 Task: Display the standings of the 2022 Victory Lane Racing NASCAR Cup Series for the race "Toyota Owners 400" on the track "Richmond".
Action: Mouse moved to (223, 415)
Screenshot: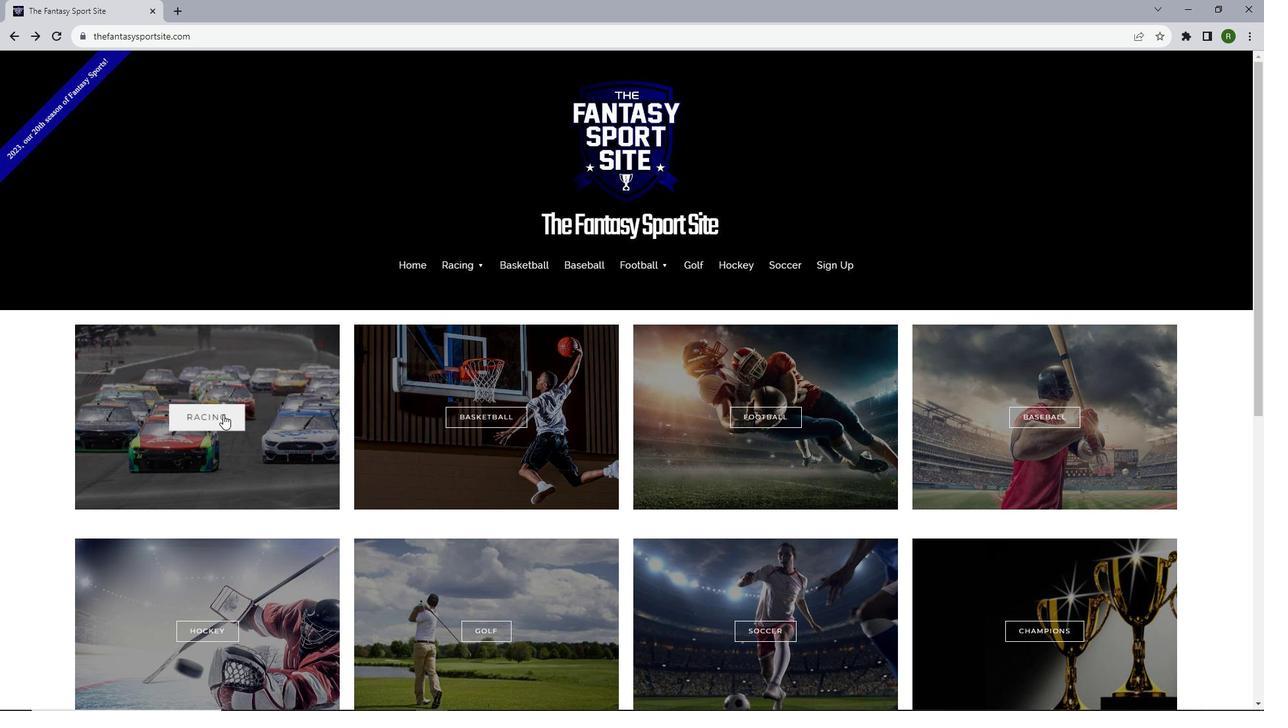 
Action: Mouse pressed left at (223, 415)
Screenshot: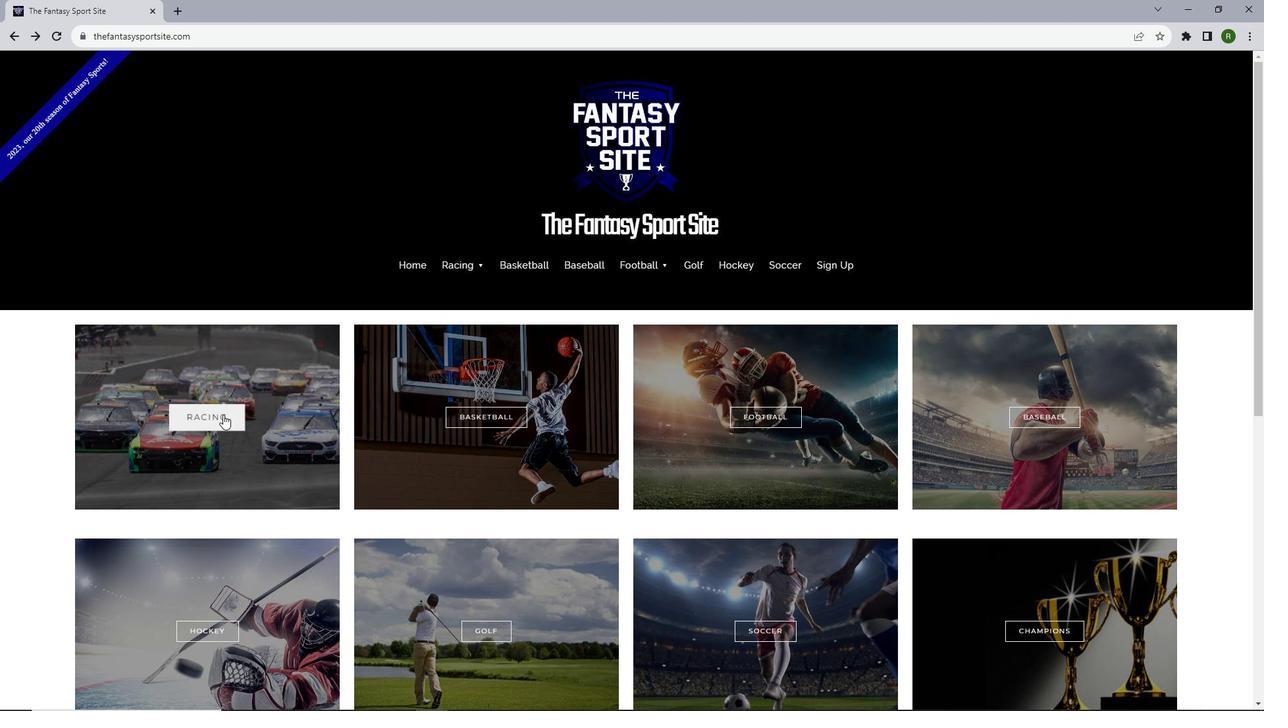 
Action: Mouse moved to (302, 413)
Screenshot: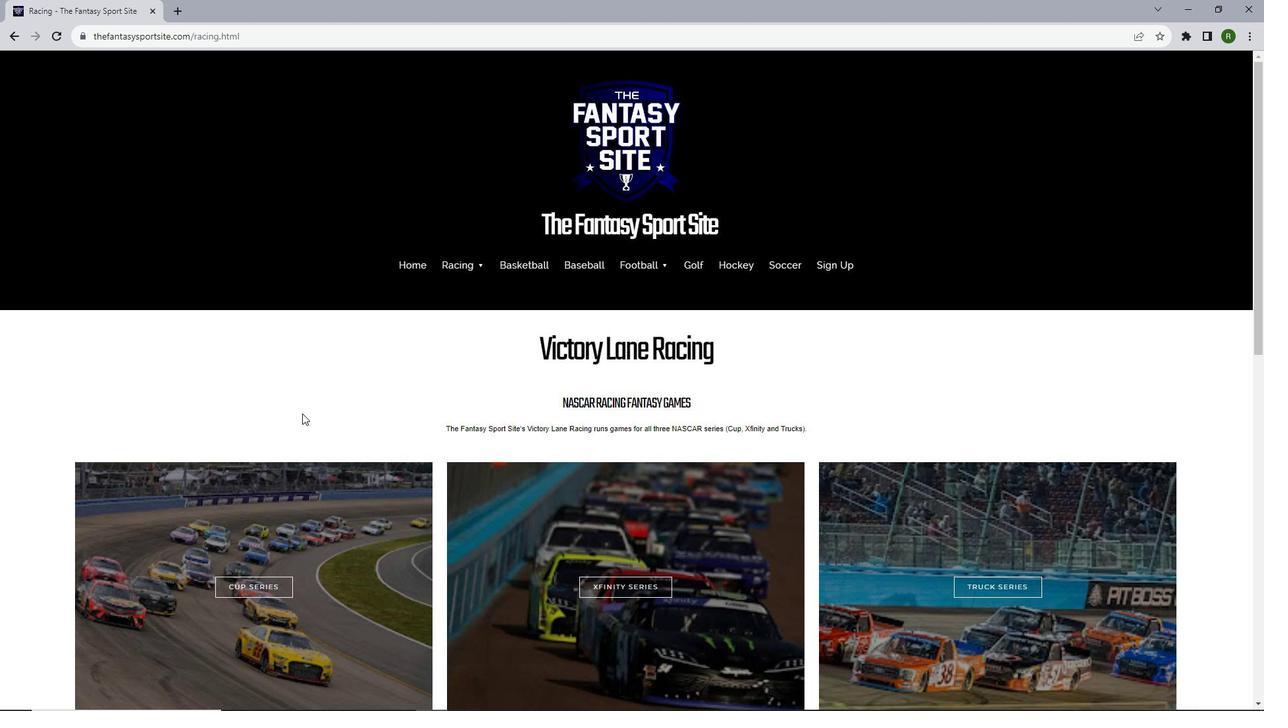 
Action: Mouse scrolled (302, 413) with delta (0, 0)
Screenshot: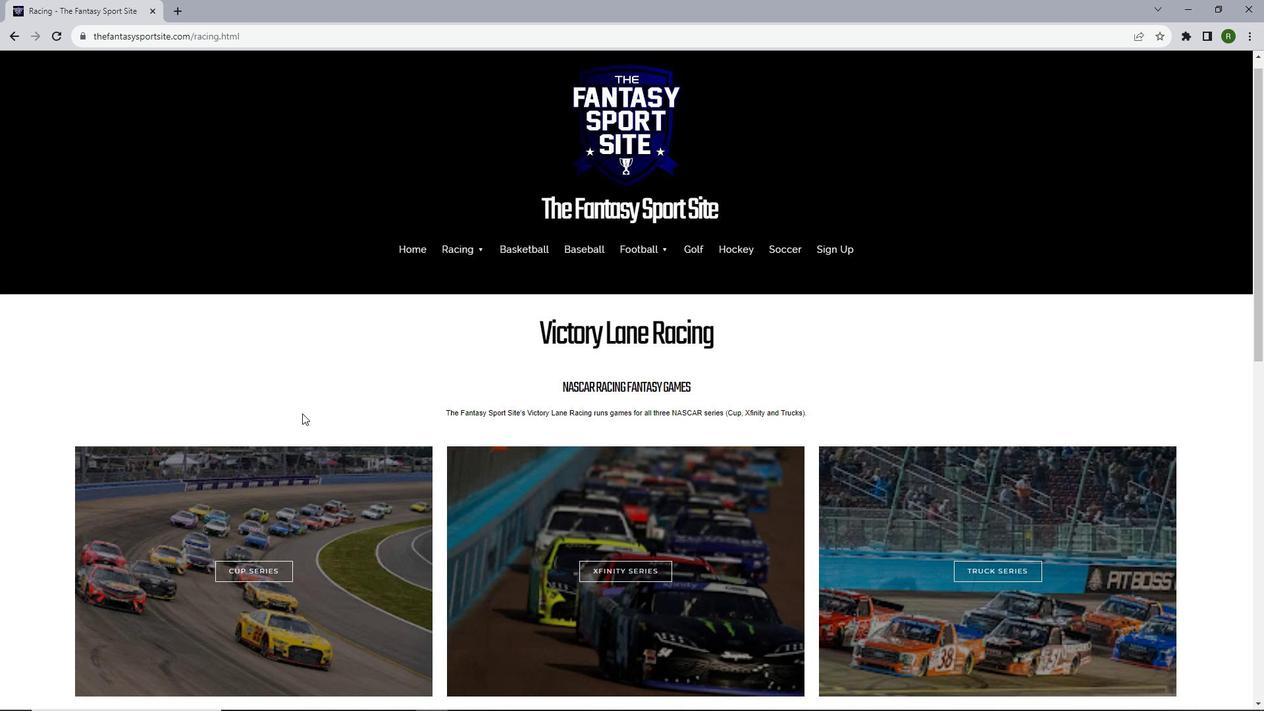 
Action: Mouse scrolled (302, 413) with delta (0, 0)
Screenshot: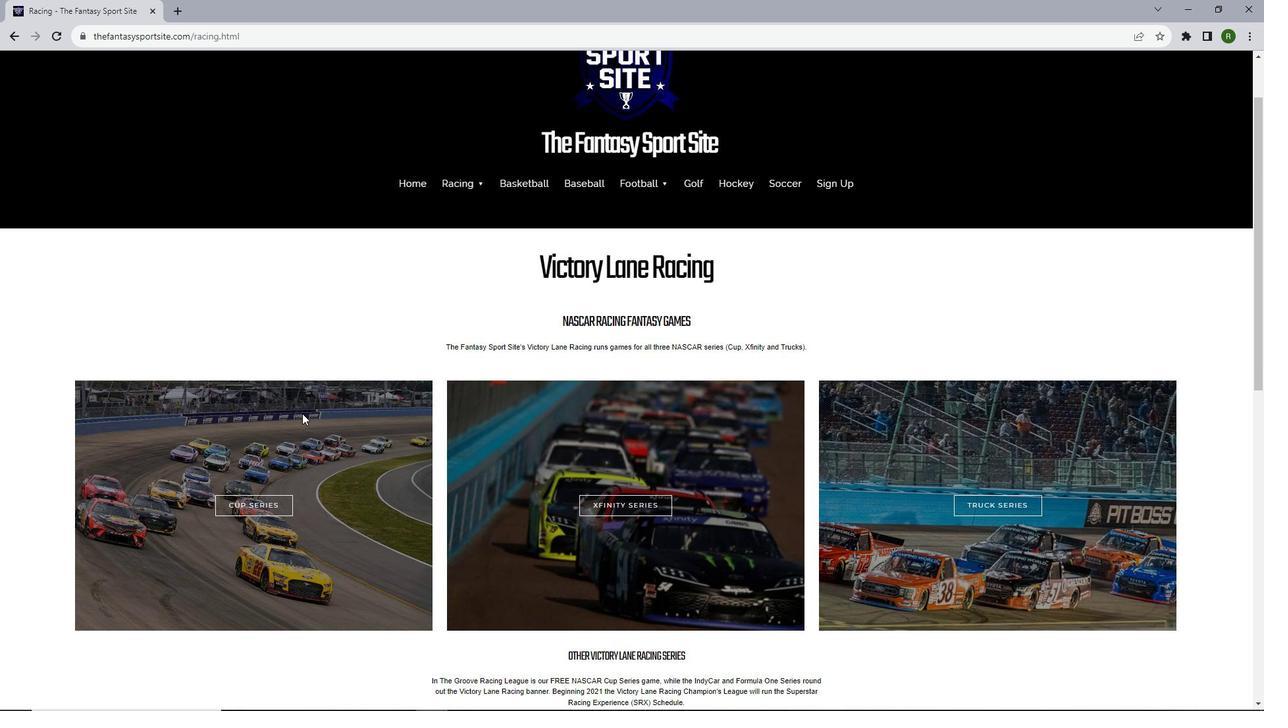 
Action: Mouse moved to (279, 447)
Screenshot: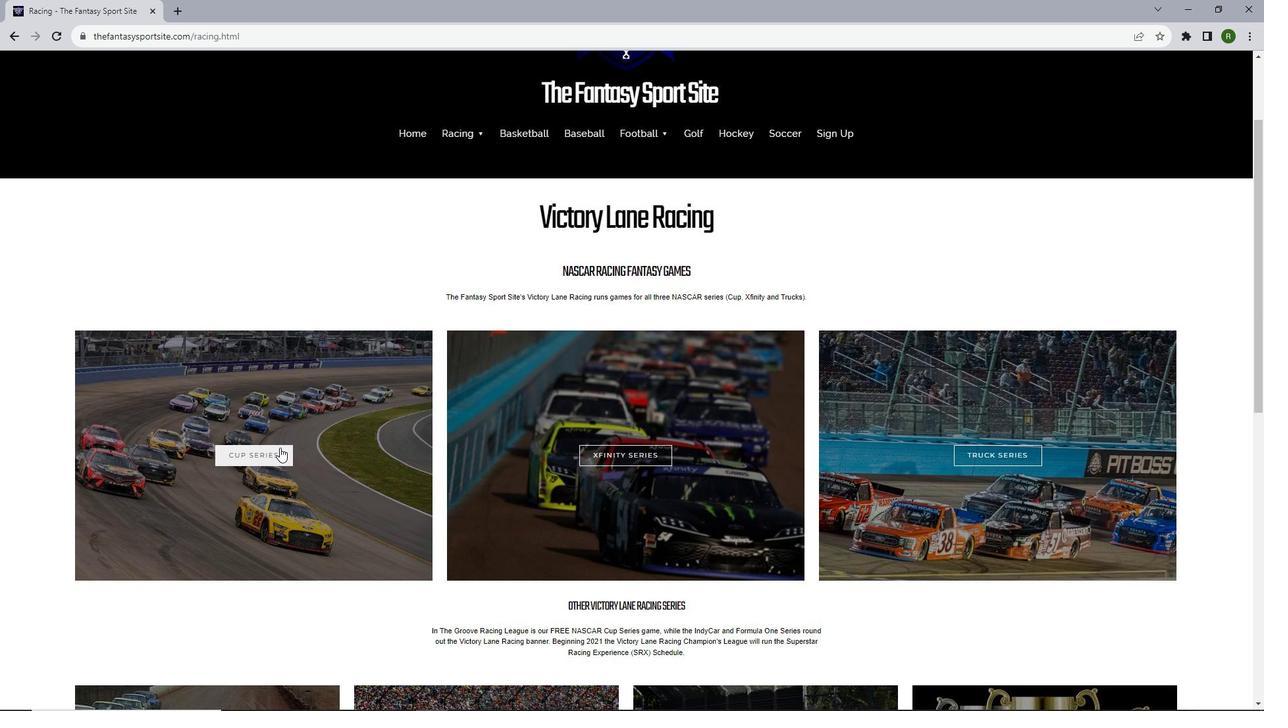 
Action: Mouse pressed left at (279, 447)
Screenshot: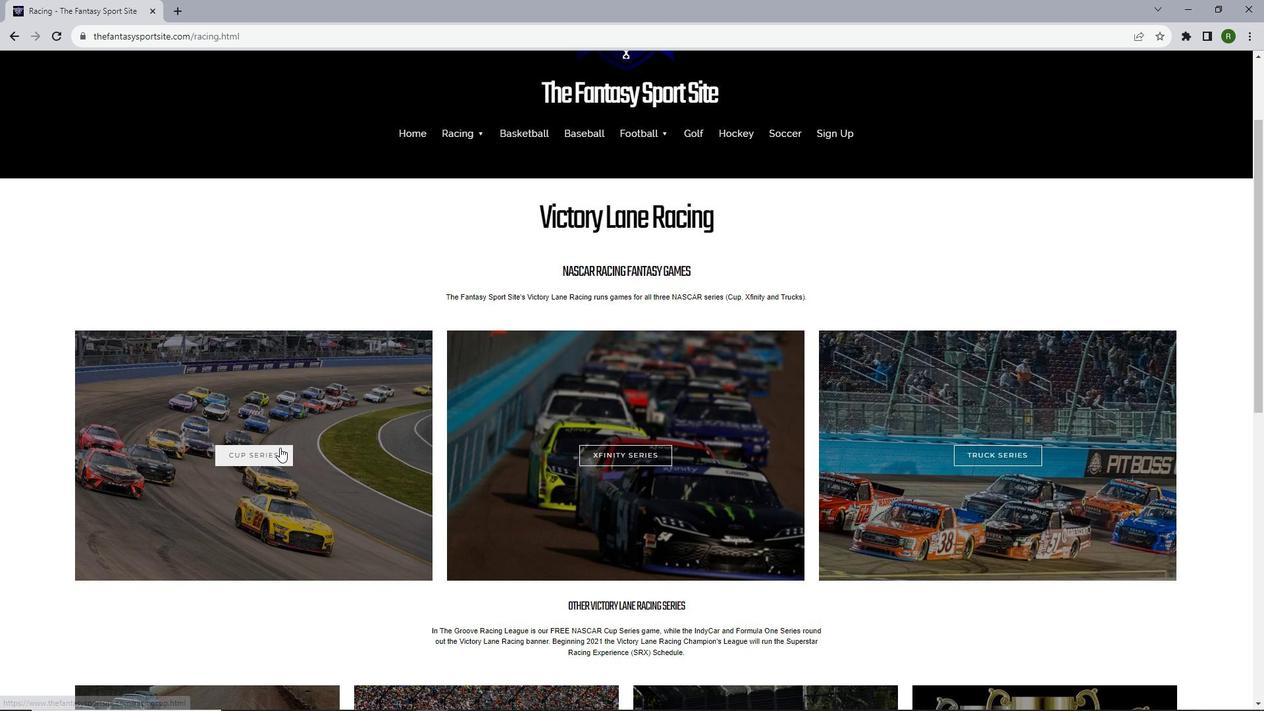 
Action: Mouse moved to (472, 443)
Screenshot: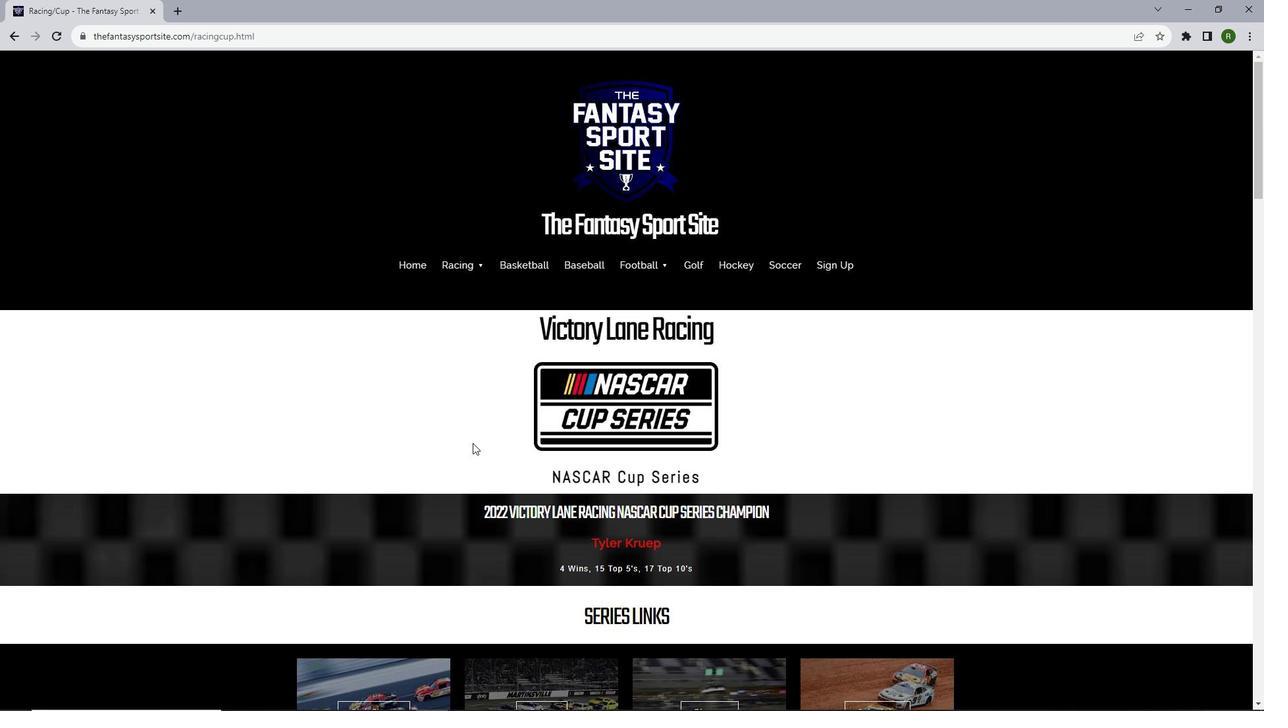 
Action: Mouse scrolled (472, 442) with delta (0, 0)
Screenshot: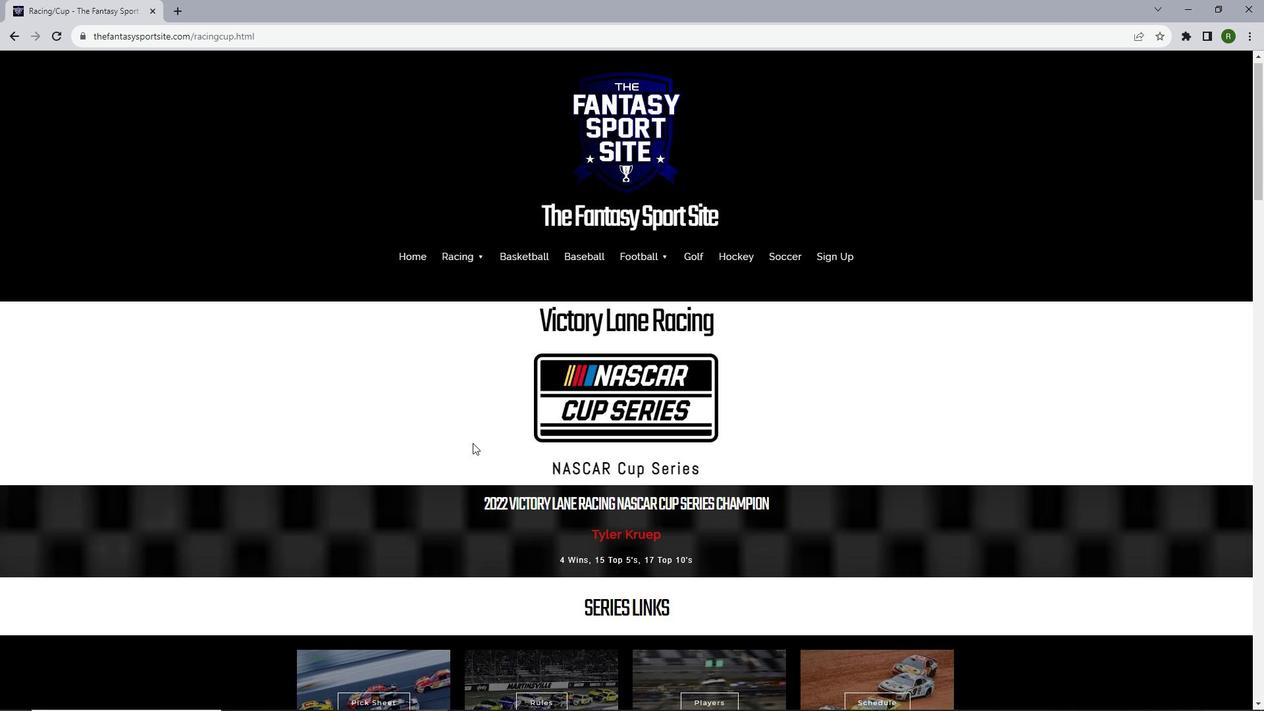
Action: Mouse scrolled (472, 442) with delta (0, 0)
Screenshot: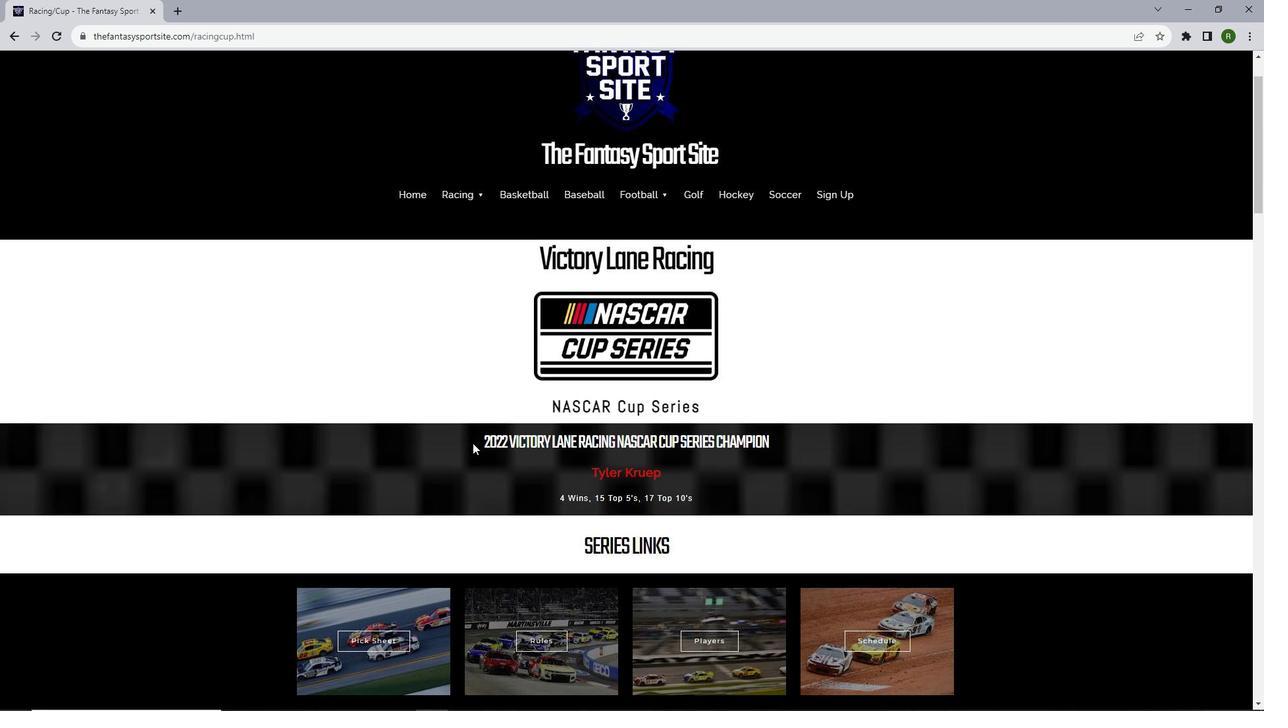 
Action: Mouse scrolled (472, 442) with delta (0, 0)
Screenshot: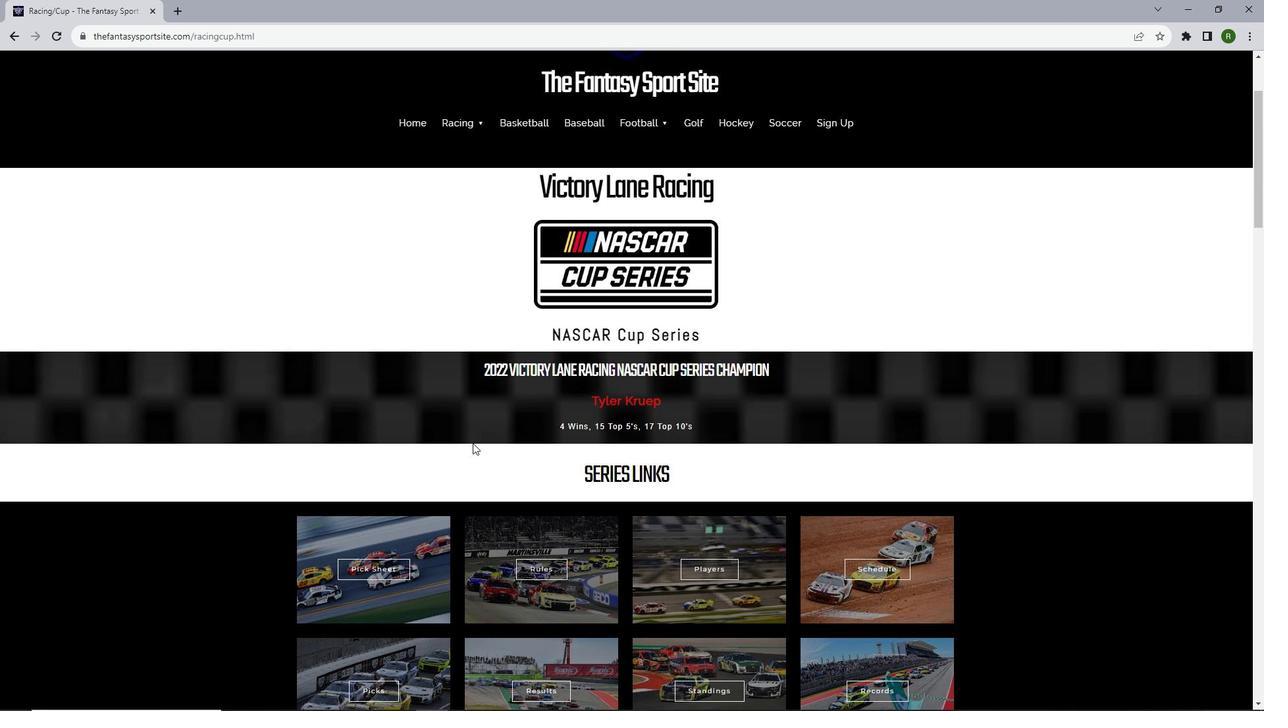 
Action: Mouse scrolled (472, 442) with delta (0, 0)
Screenshot: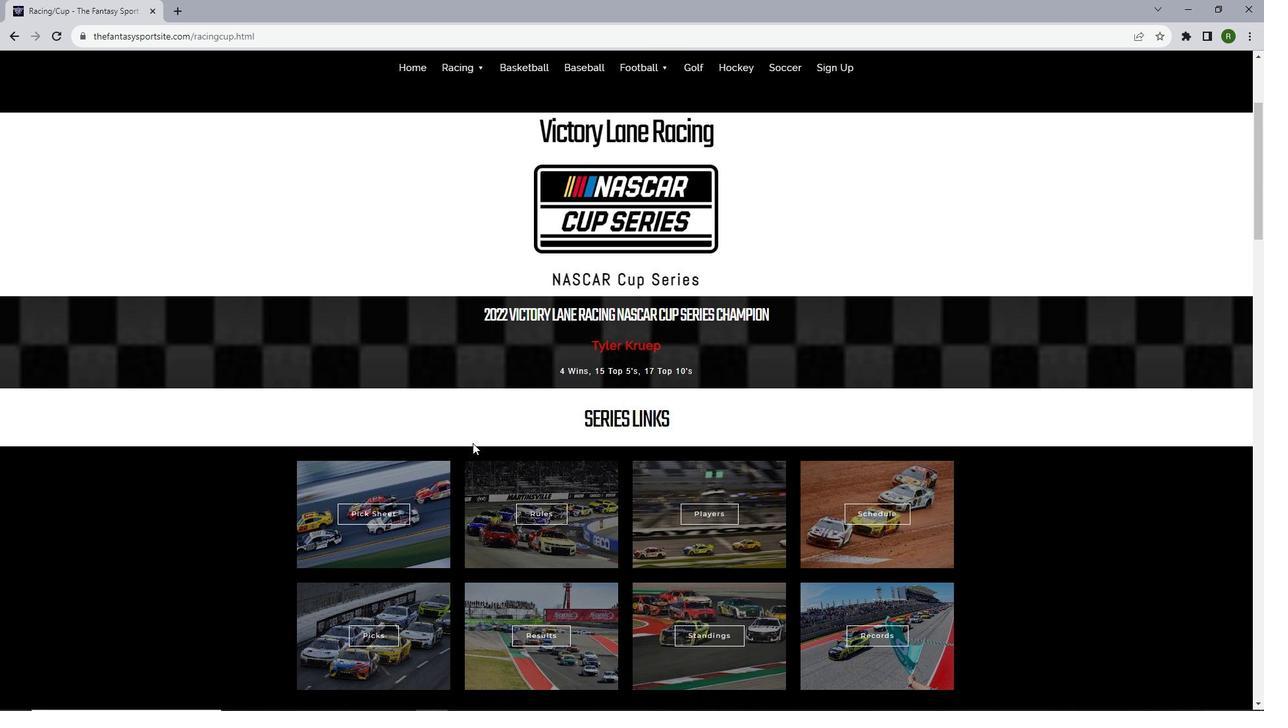 
Action: Mouse scrolled (472, 442) with delta (0, 0)
Screenshot: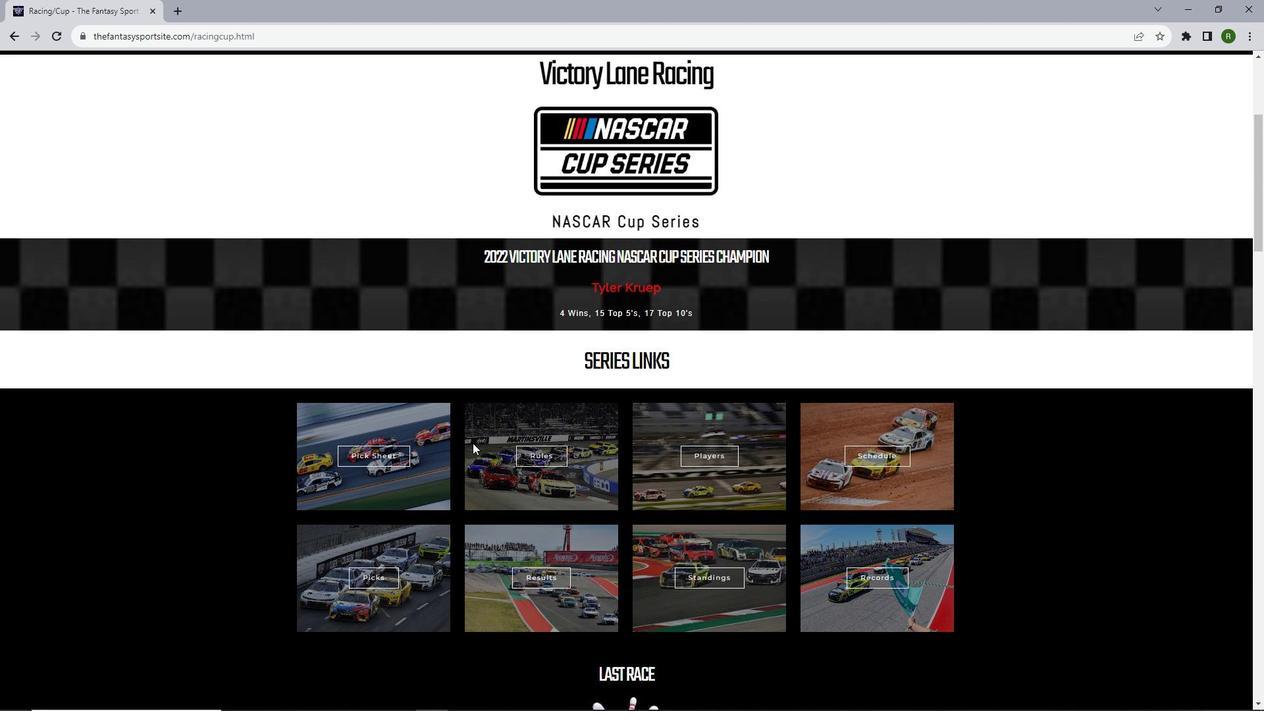 
Action: Mouse scrolled (472, 442) with delta (0, 0)
Screenshot: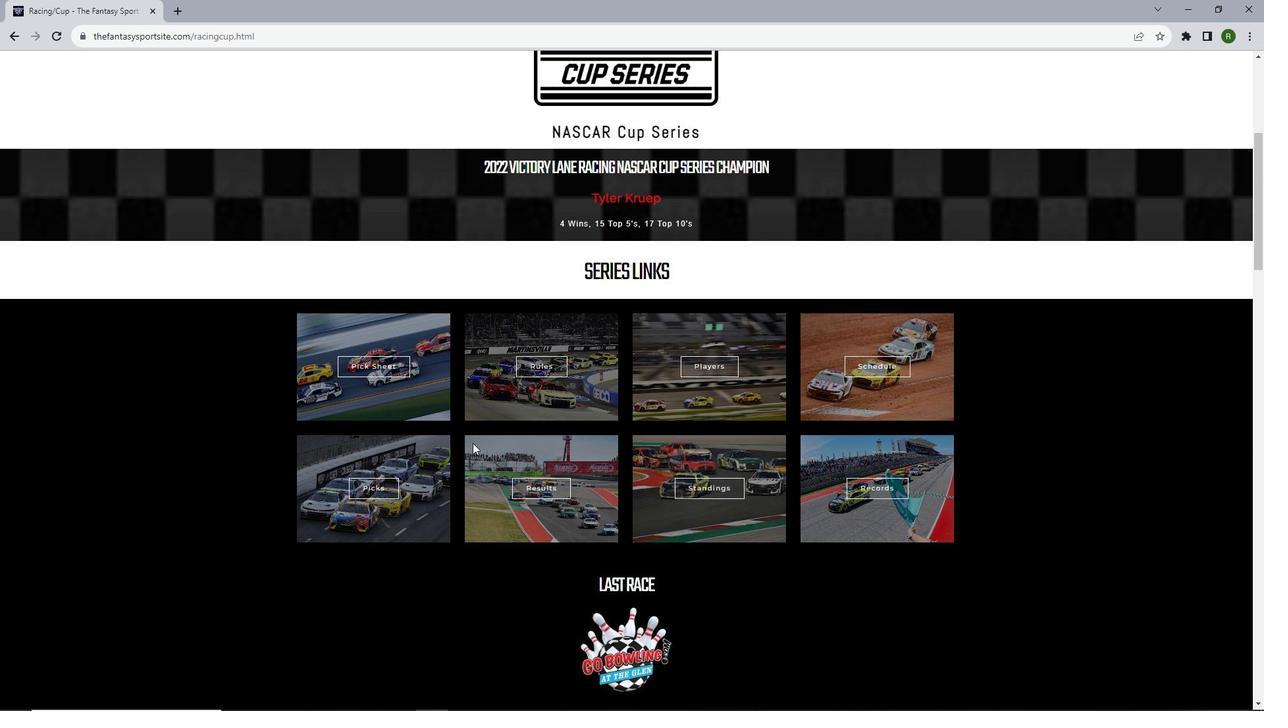 
Action: Mouse moved to (705, 430)
Screenshot: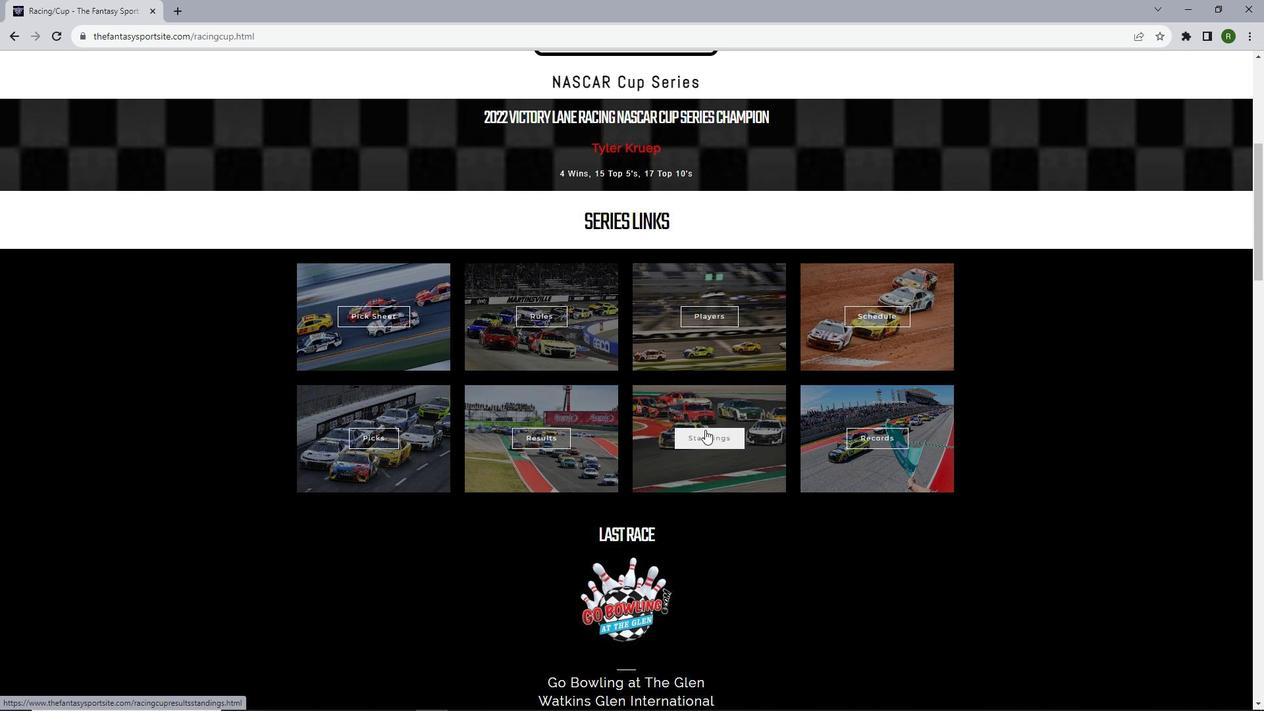 
Action: Mouse pressed left at (705, 430)
Screenshot: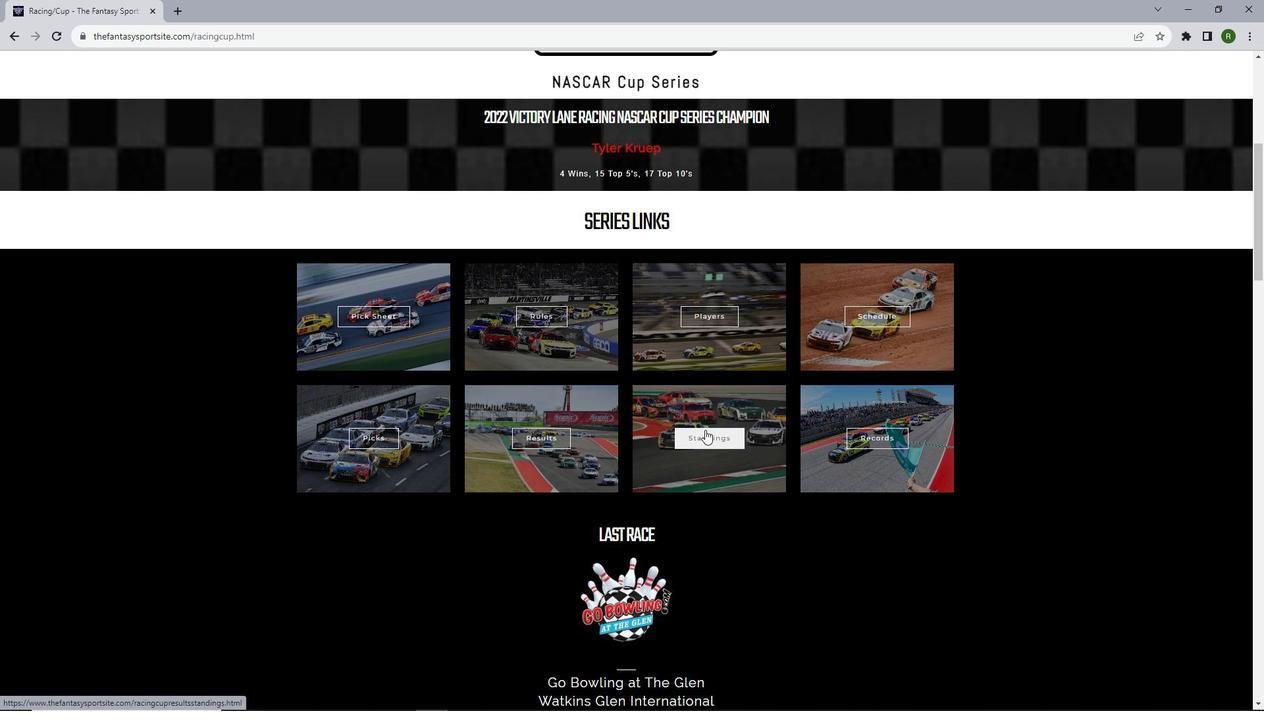 
Action: Mouse moved to (646, 434)
Screenshot: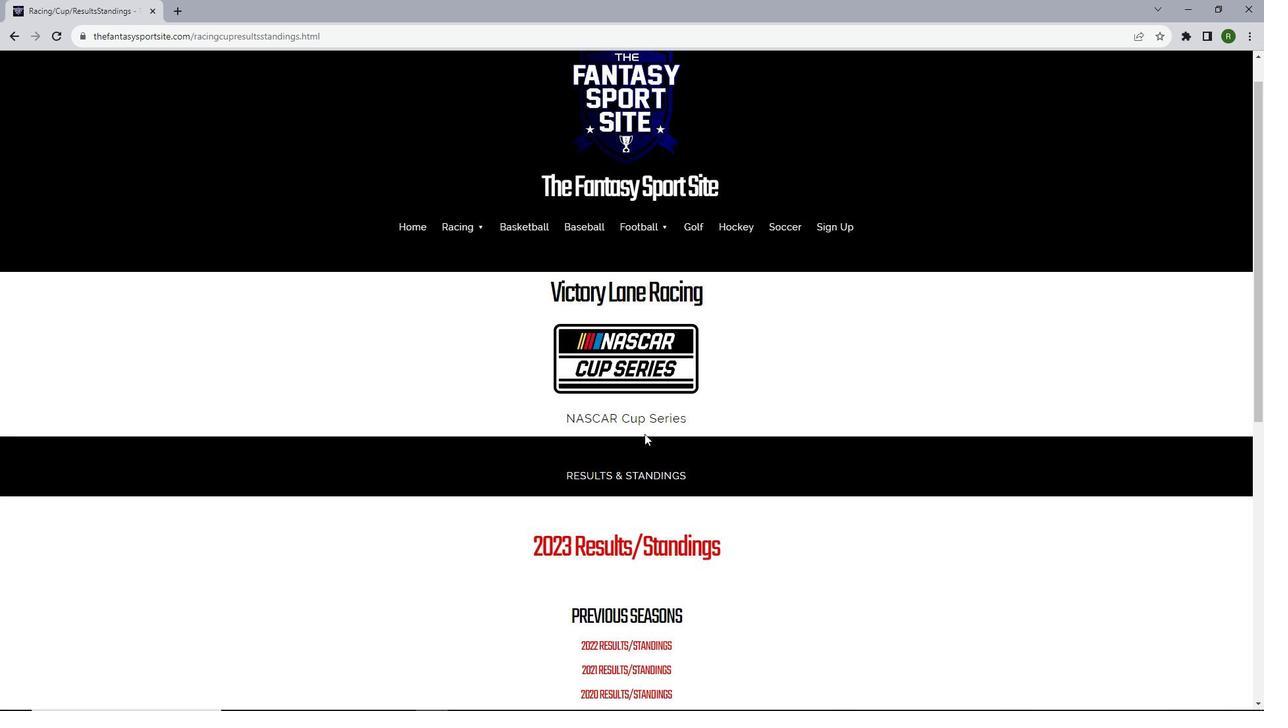 
Action: Mouse scrolled (646, 434) with delta (0, 0)
Screenshot: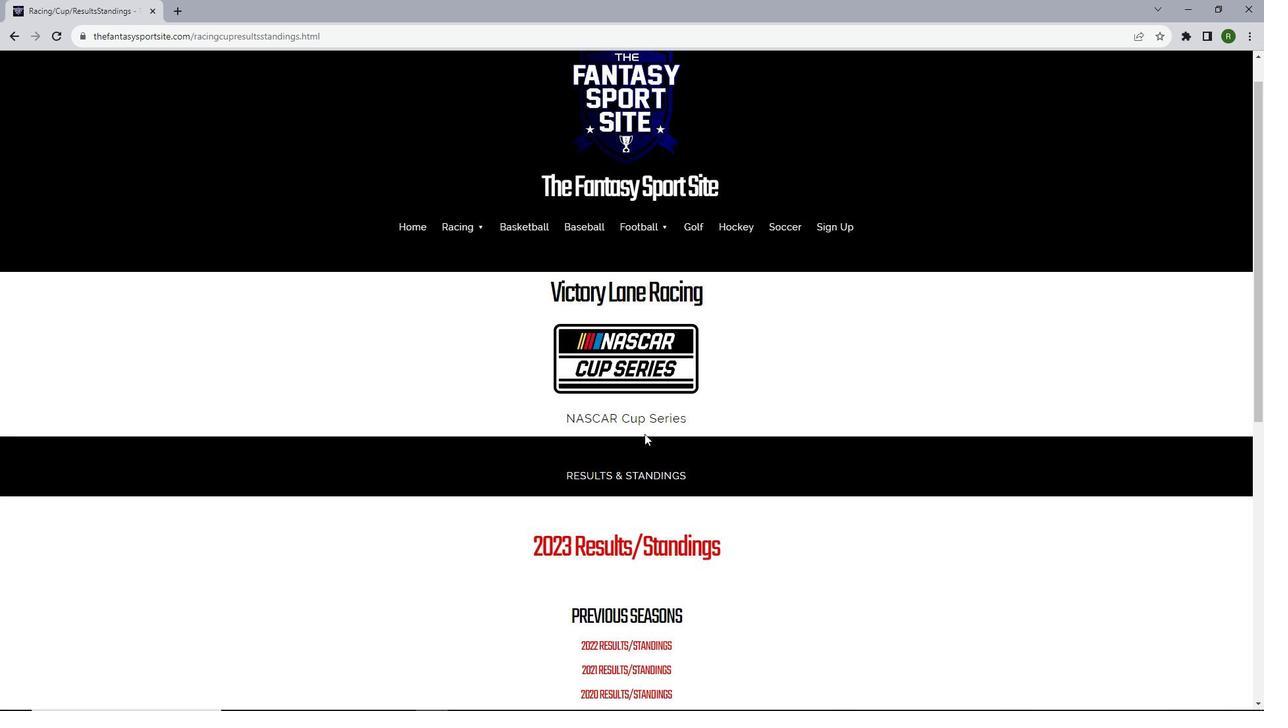 
Action: Mouse moved to (644, 434)
Screenshot: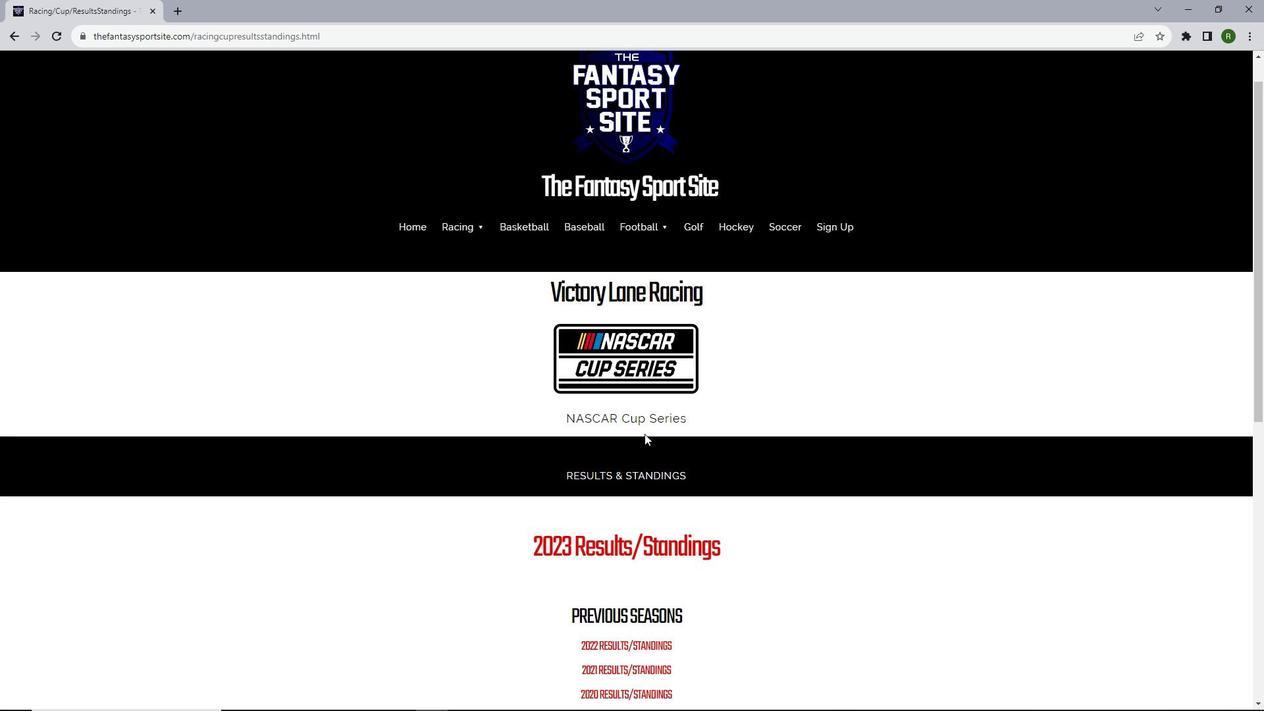 
Action: Mouse scrolled (644, 433) with delta (0, 0)
Screenshot: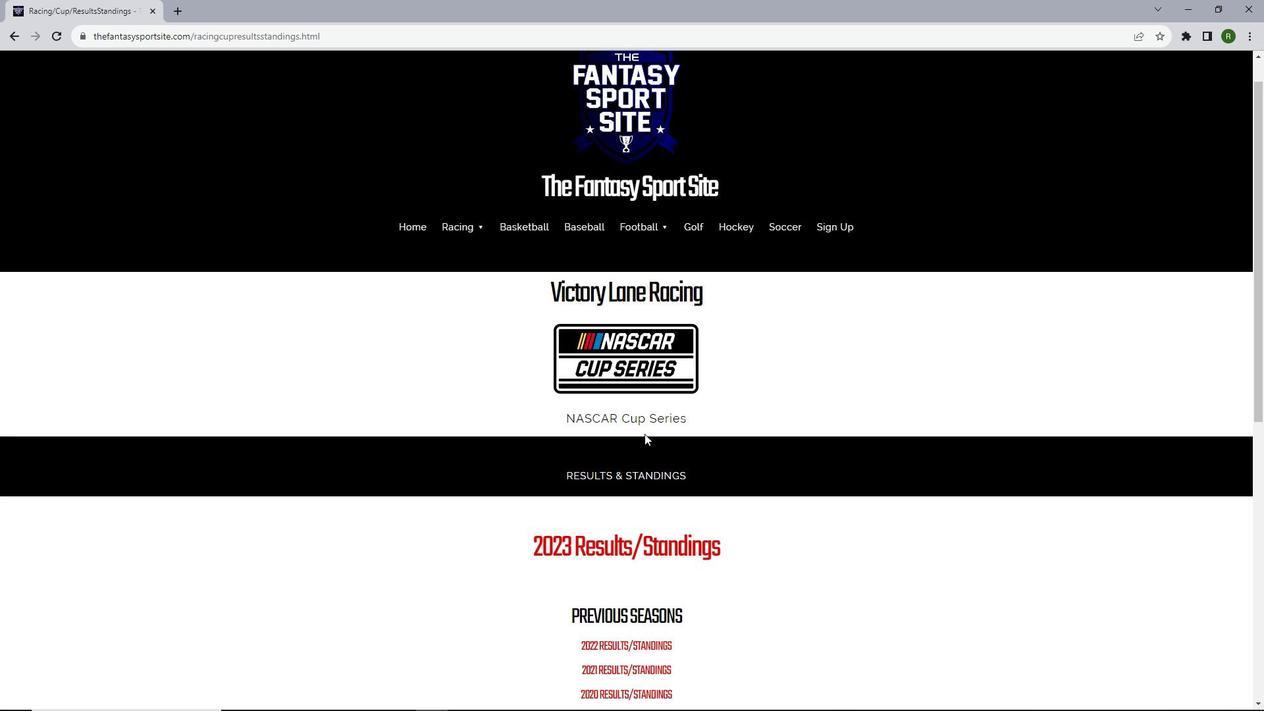 
Action: Mouse scrolled (644, 433) with delta (0, 0)
Screenshot: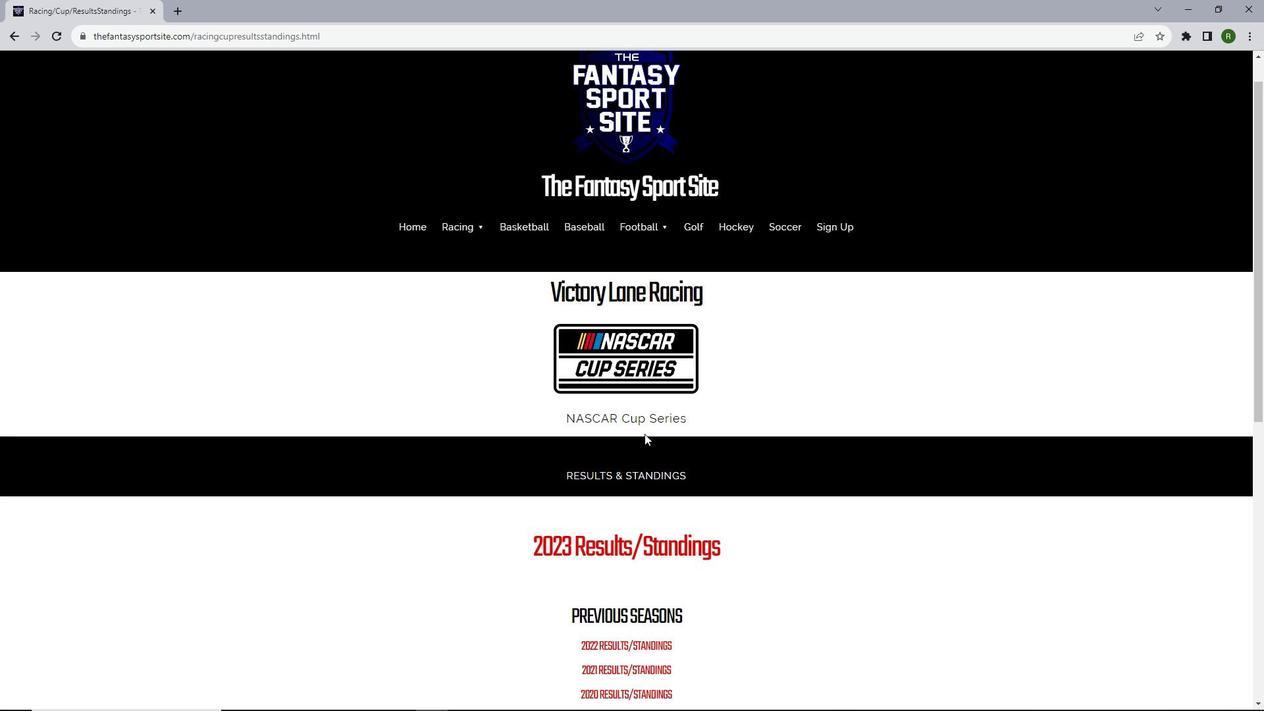 
Action: Mouse scrolled (644, 433) with delta (0, 0)
Screenshot: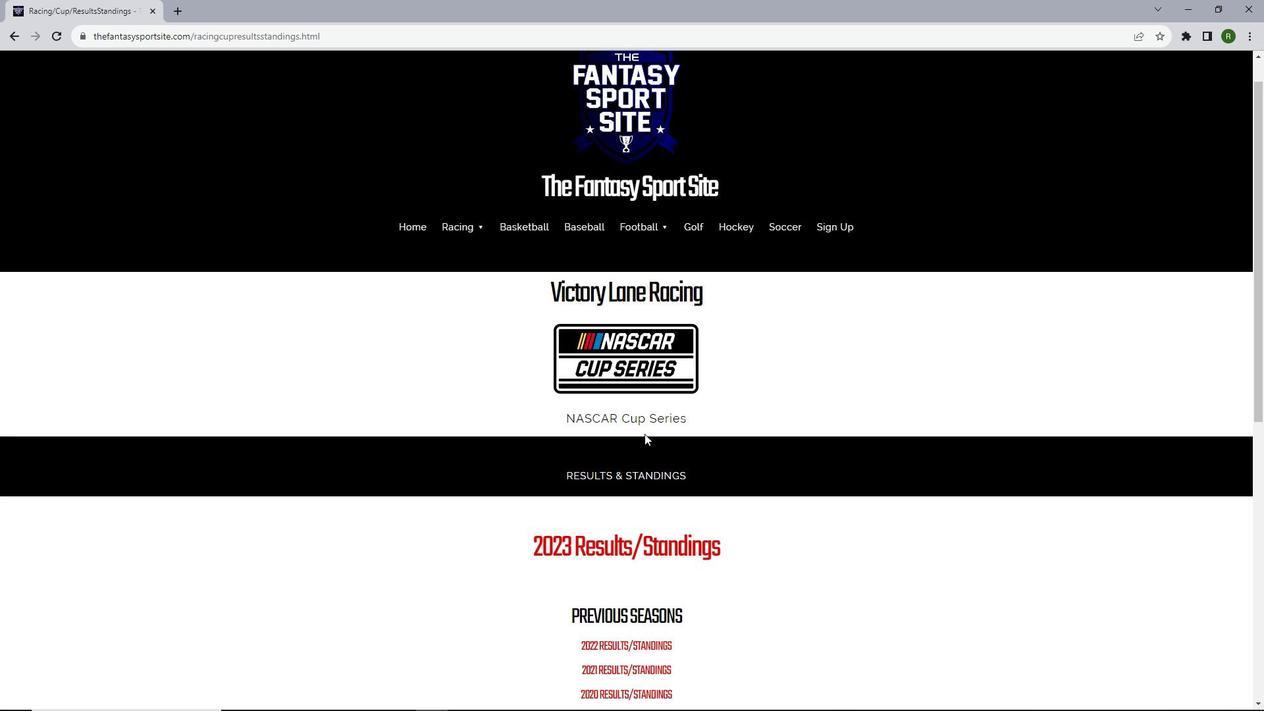 
Action: Mouse scrolled (644, 433) with delta (0, 0)
Screenshot: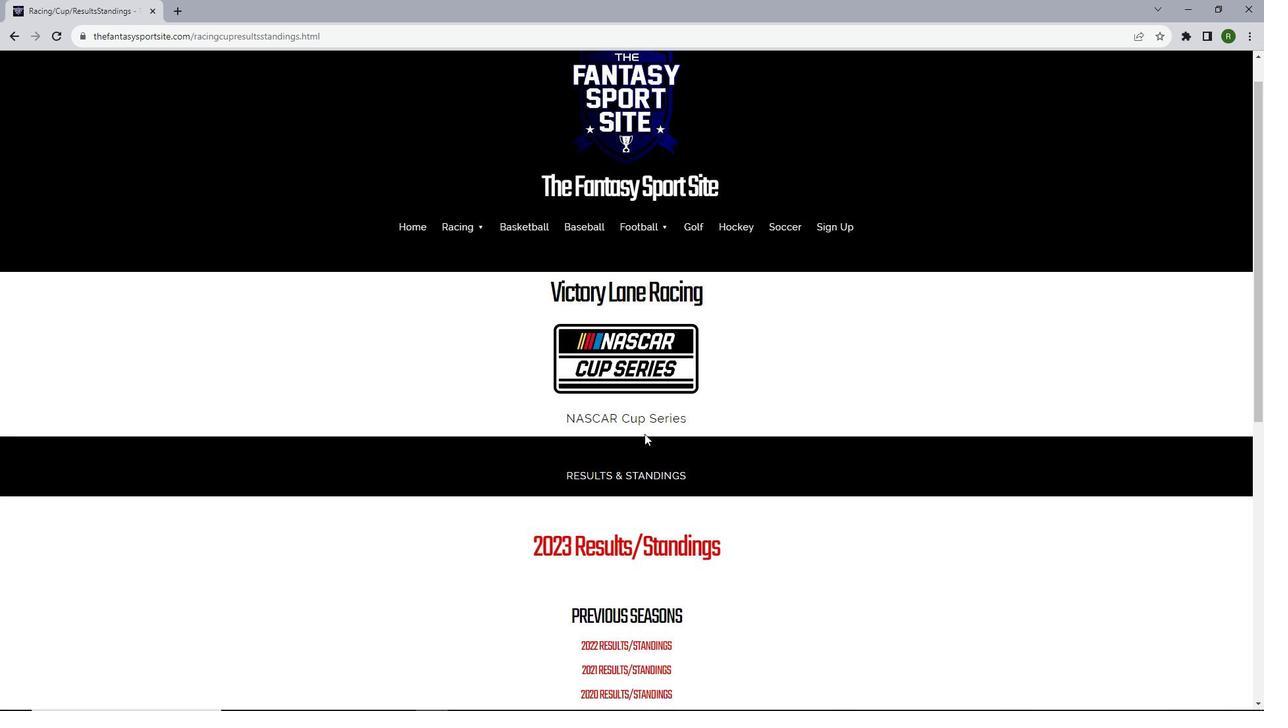
Action: Mouse moved to (589, 353)
Screenshot: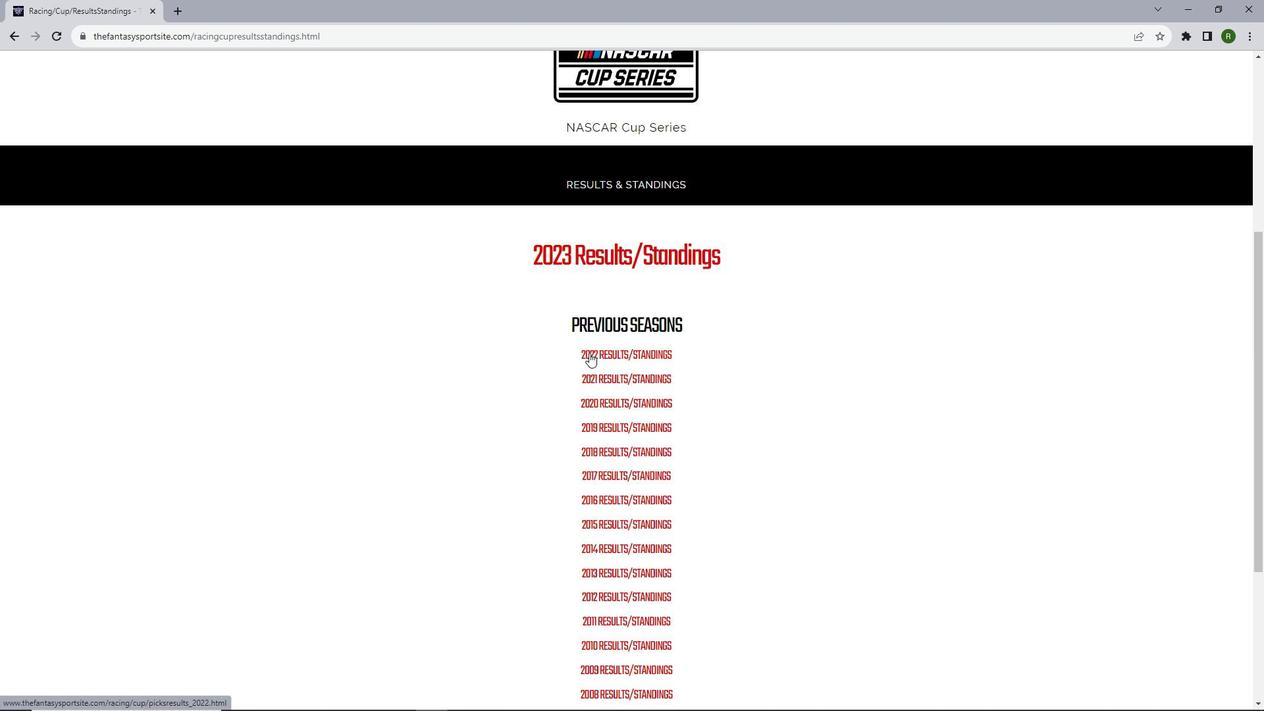 
Action: Mouse pressed left at (589, 353)
Screenshot: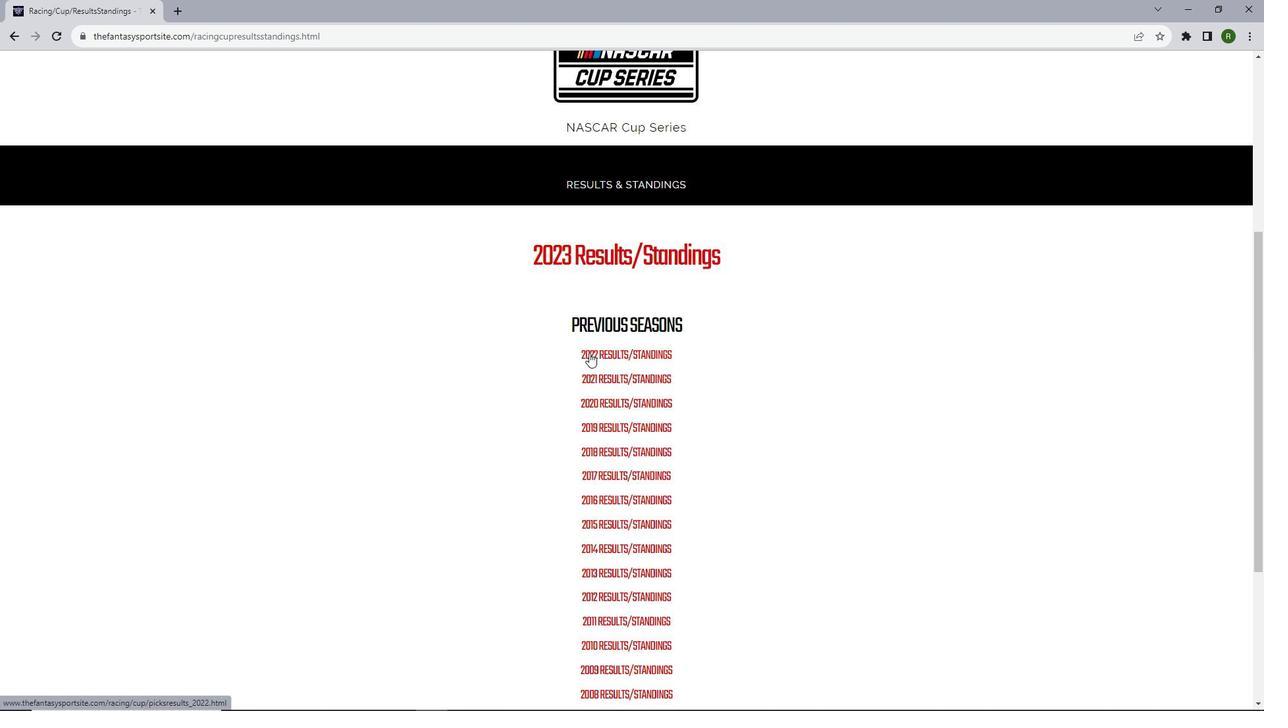 
Action: Mouse moved to (785, 216)
Screenshot: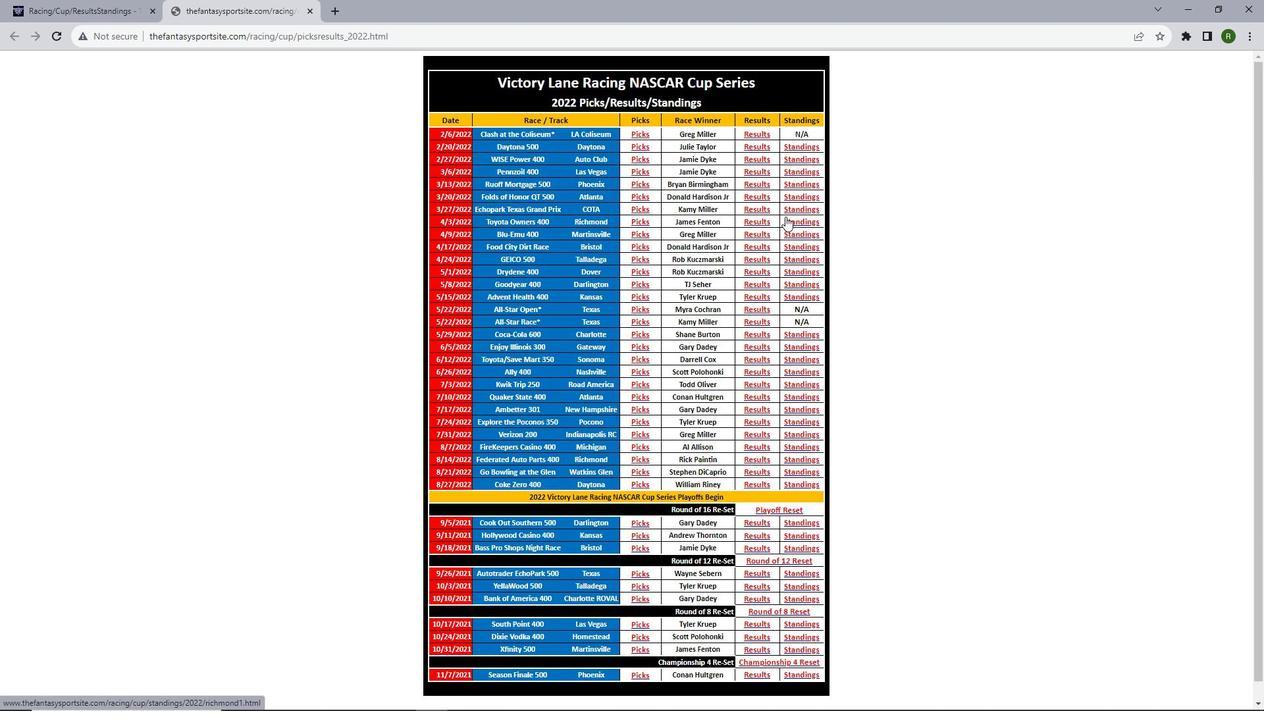 
Action: Mouse pressed left at (785, 216)
Screenshot: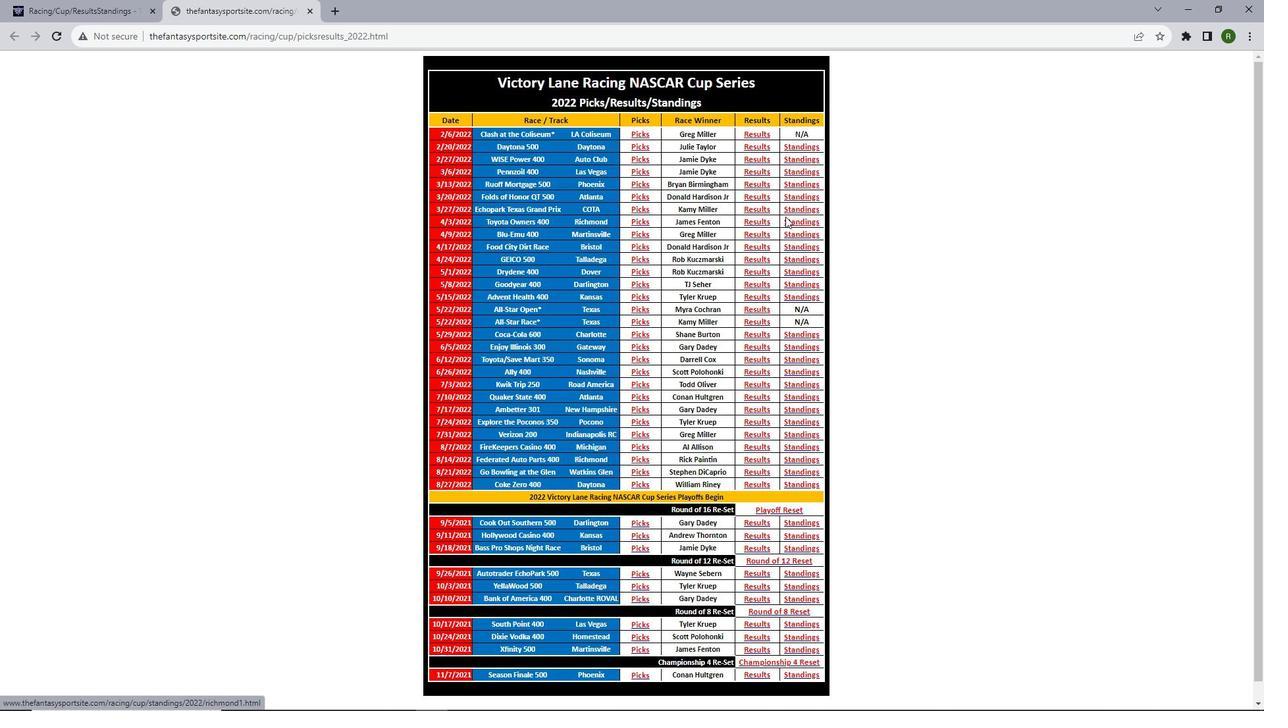 
Action: Mouse scrolled (785, 216) with delta (0, 0)
Screenshot: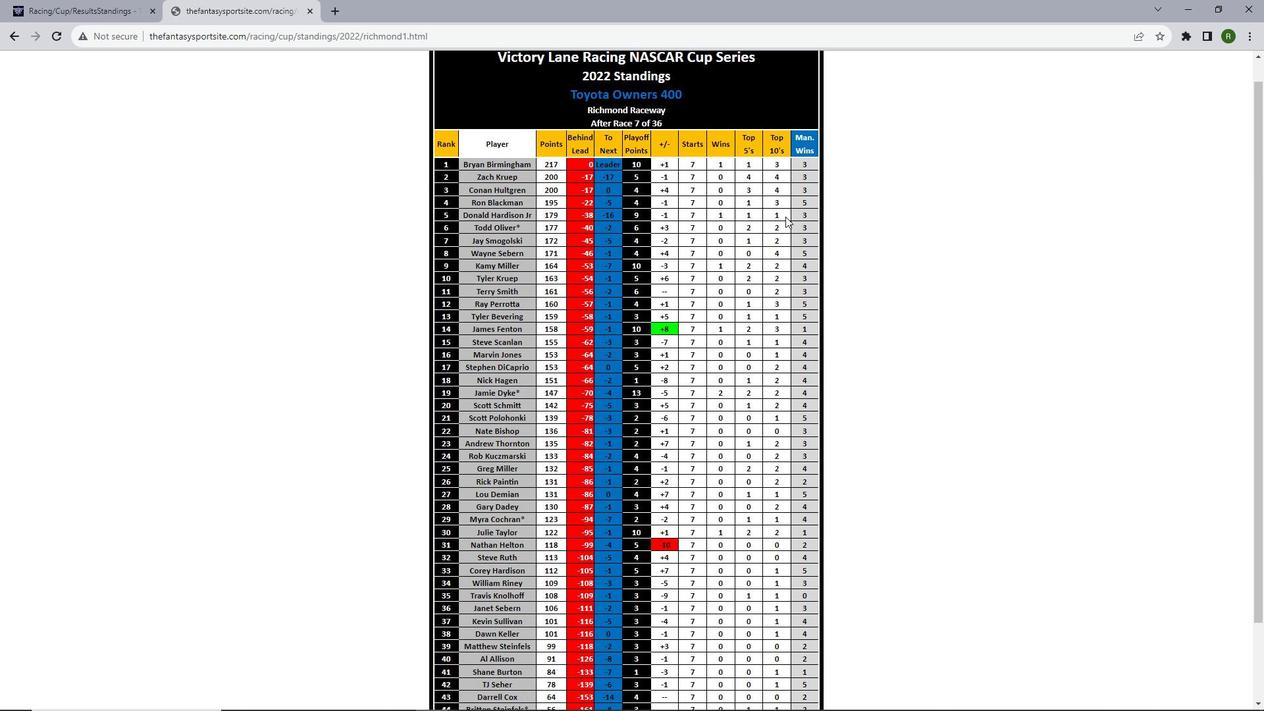 
Action: Mouse scrolled (785, 216) with delta (0, 0)
Screenshot: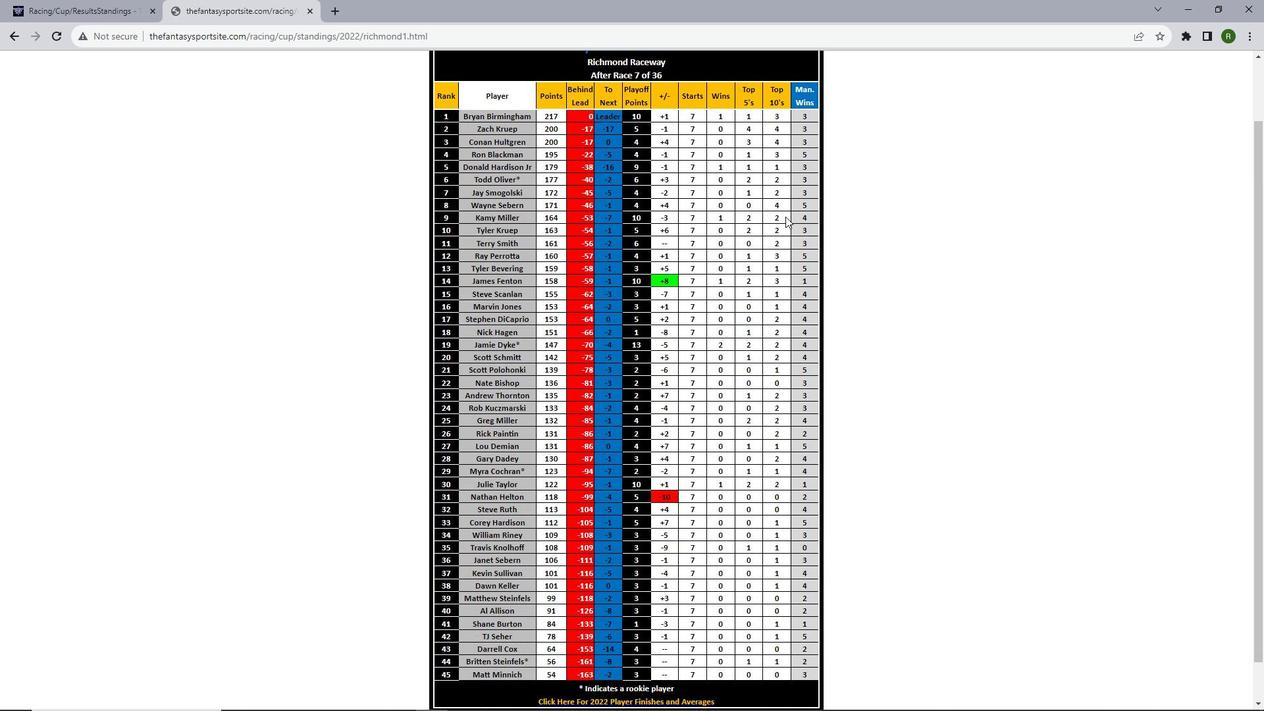 
Action: Mouse scrolled (785, 216) with delta (0, 0)
Screenshot: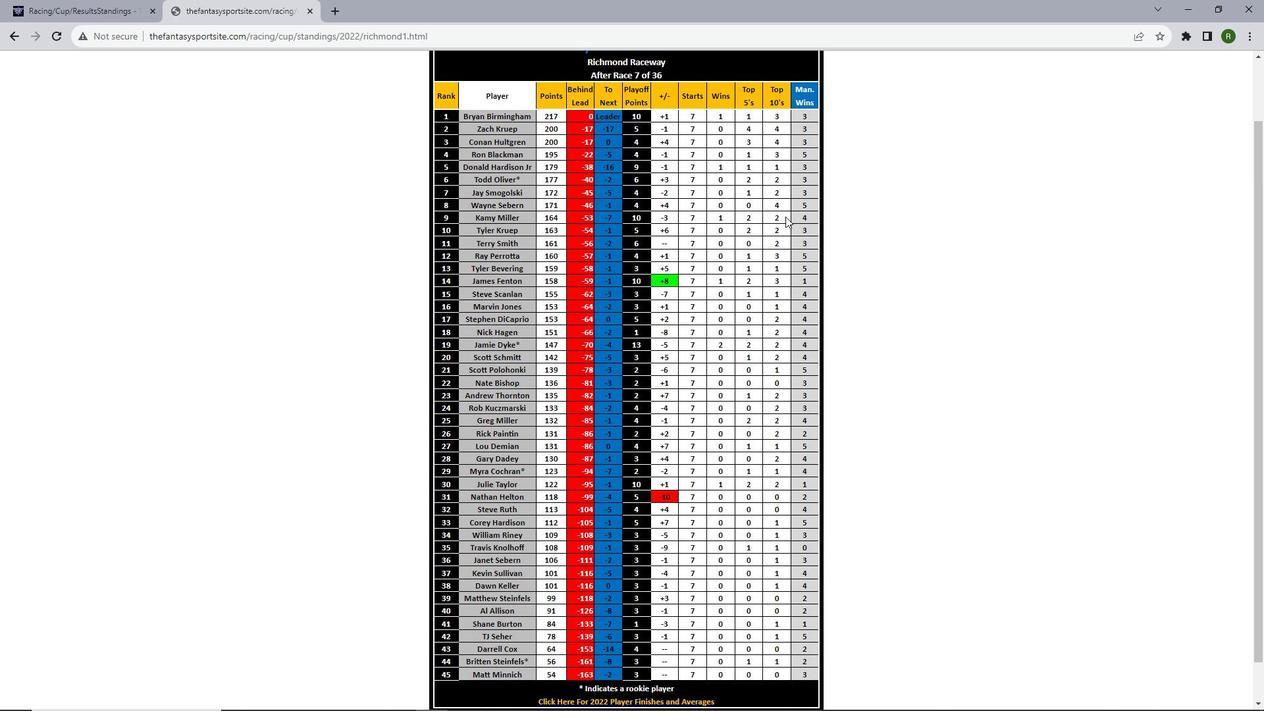 
Action: Mouse scrolled (785, 216) with delta (0, 0)
Screenshot: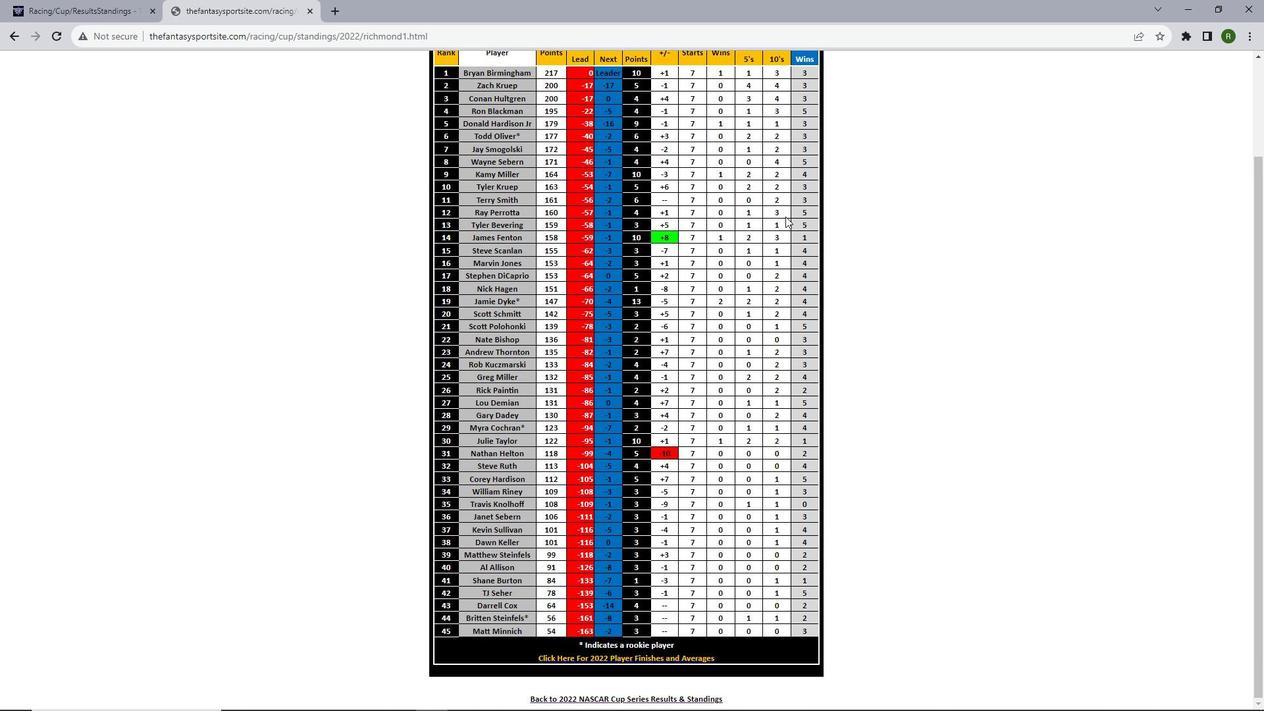 
Action: Mouse scrolled (785, 216) with delta (0, 0)
Screenshot: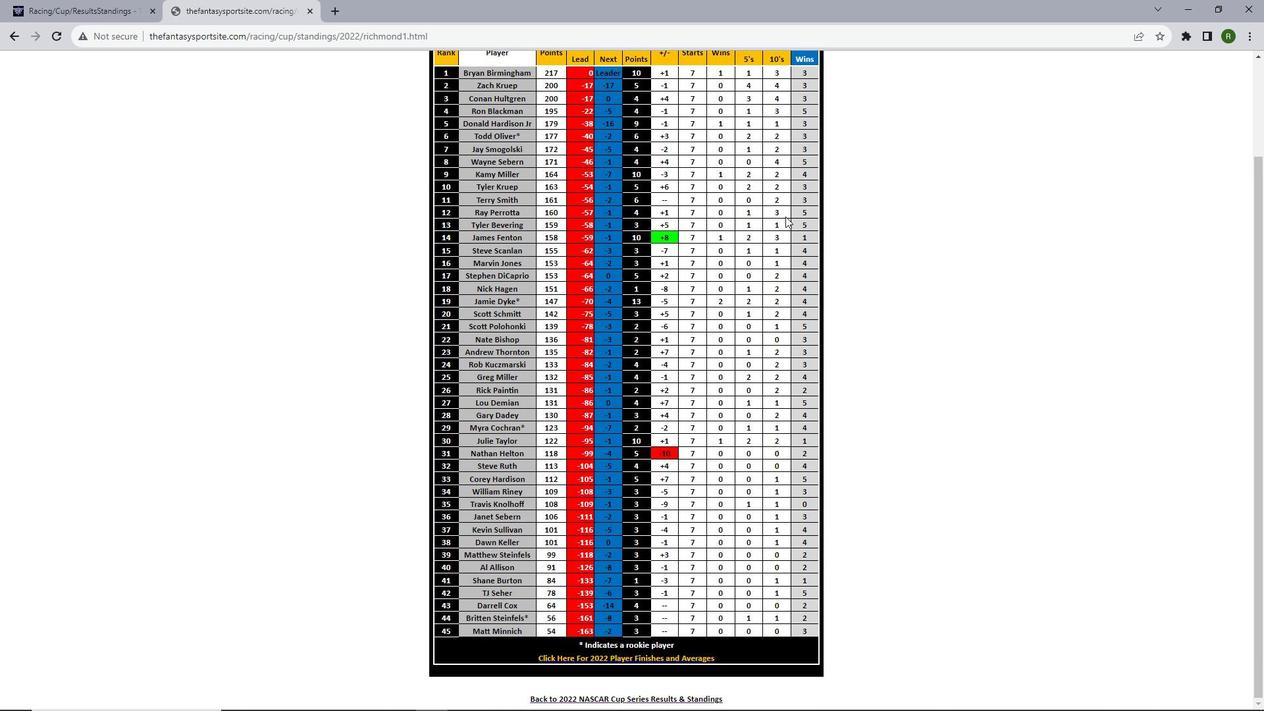 
Action: Mouse scrolled (785, 216) with delta (0, 0)
Screenshot: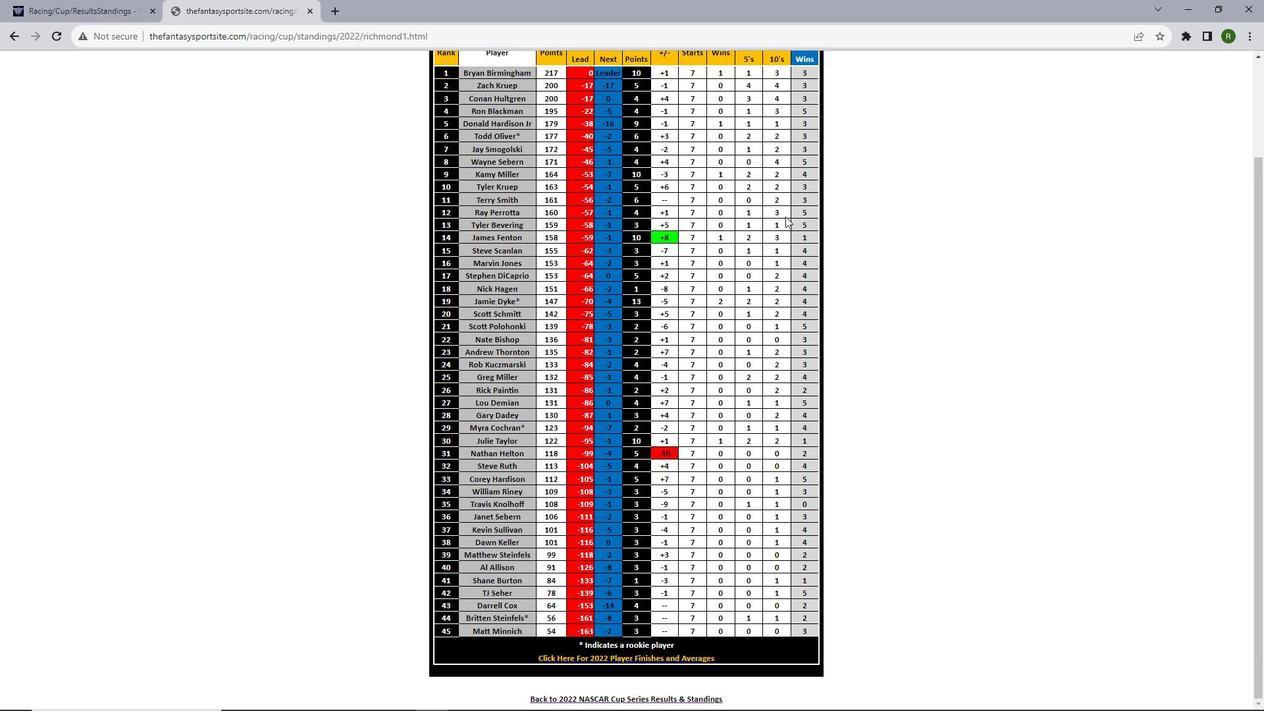 
Action: Mouse scrolled (785, 216) with delta (0, 0)
Screenshot: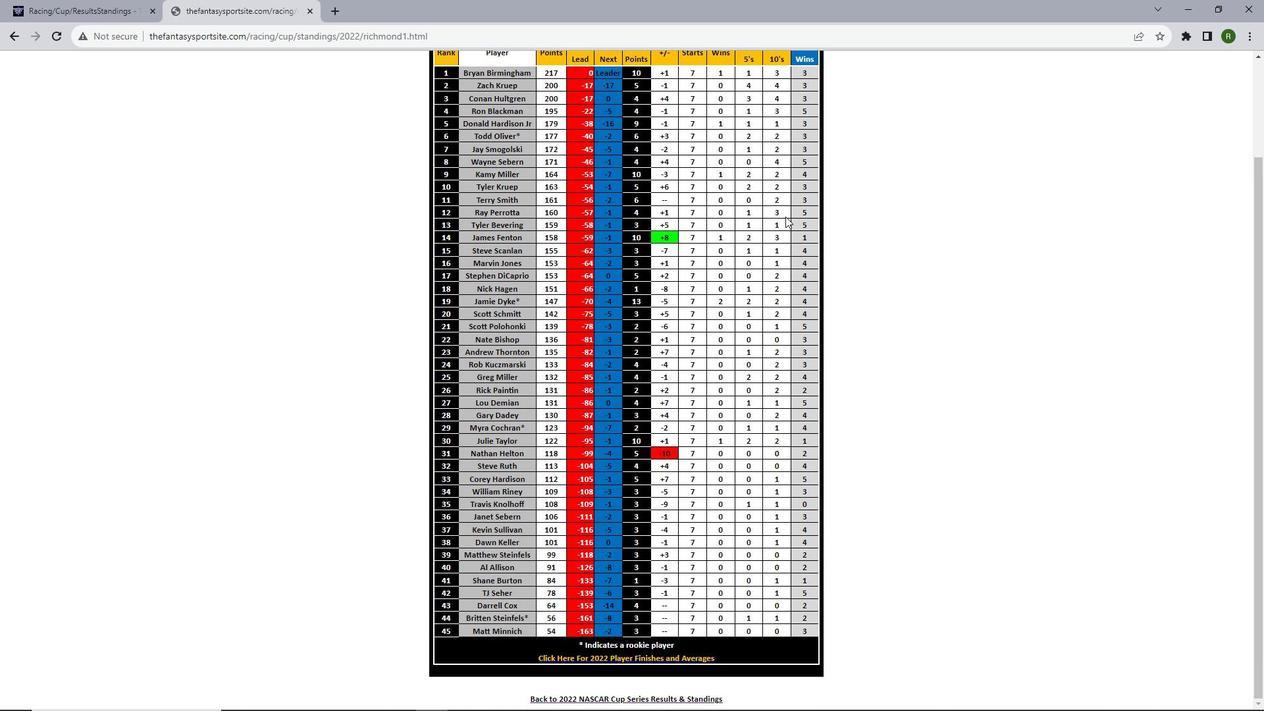 
